 Task: Filter pulse activity in the 'Javascript' repository for the last 1 month.
Action: Mouse moved to (1026, 200)
Screenshot: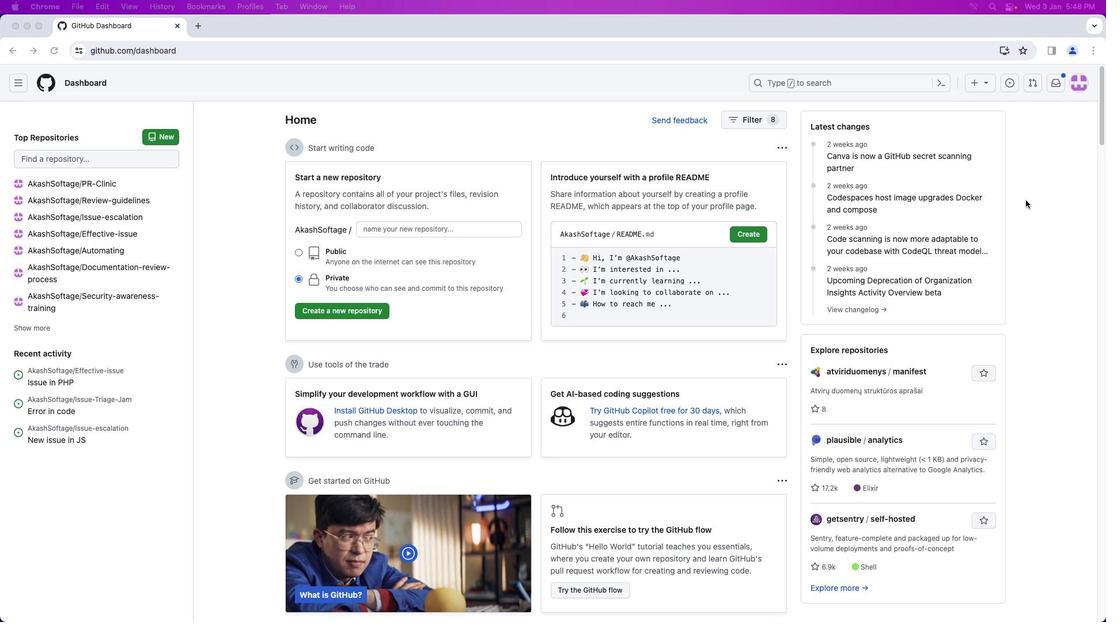 
Action: Mouse pressed left at (1026, 200)
Screenshot: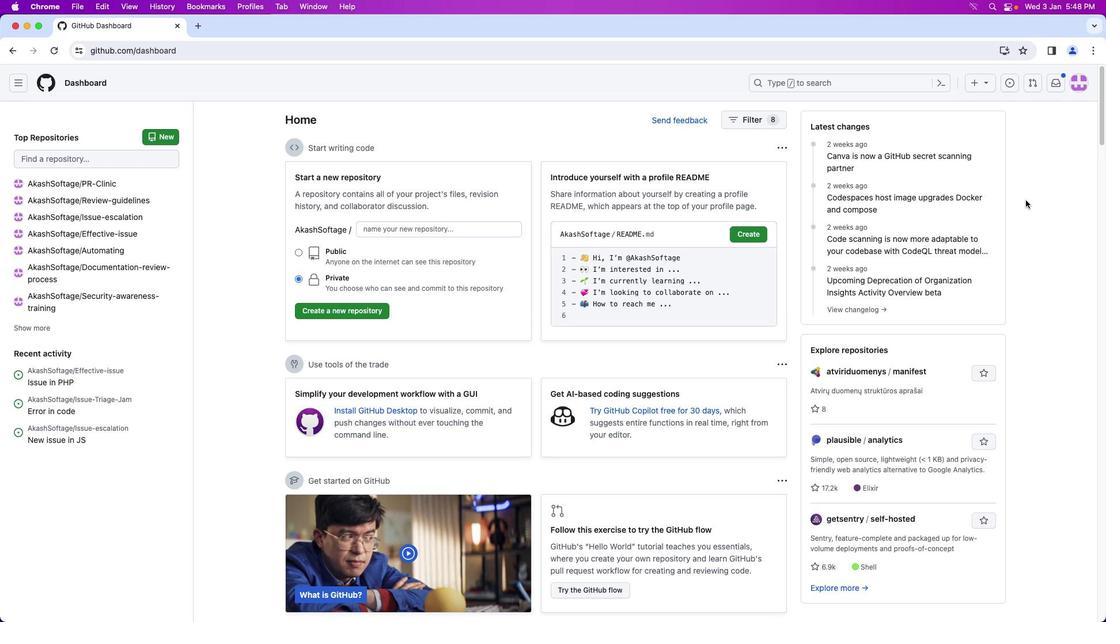 
Action: Mouse moved to (1078, 88)
Screenshot: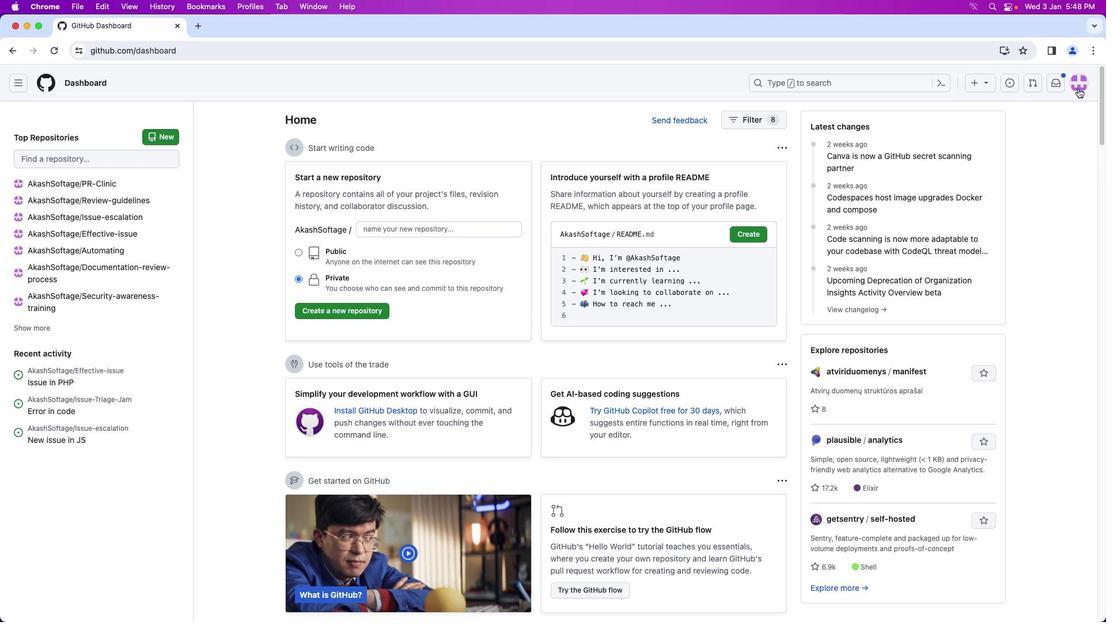 
Action: Mouse pressed left at (1078, 88)
Screenshot: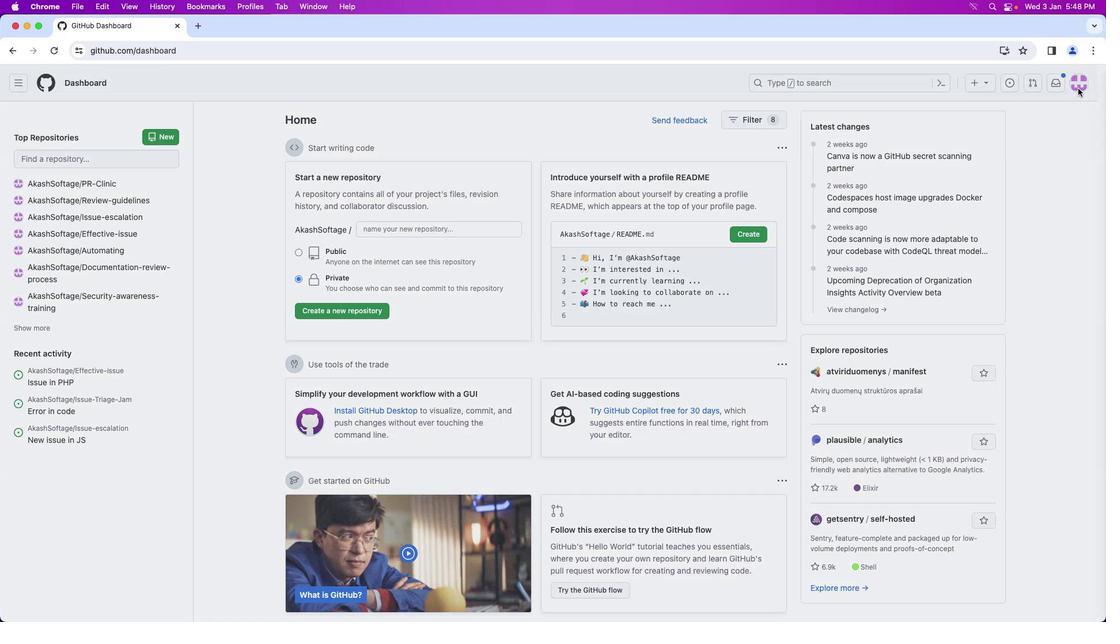 
Action: Mouse moved to (996, 183)
Screenshot: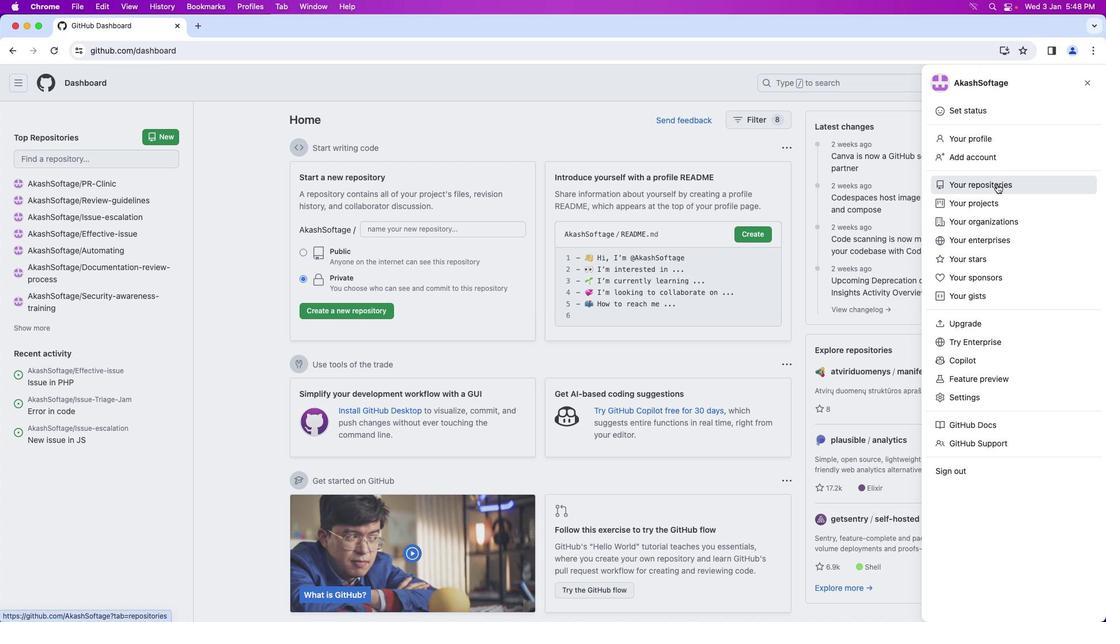 
Action: Mouse pressed left at (996, 183)
Screenshot: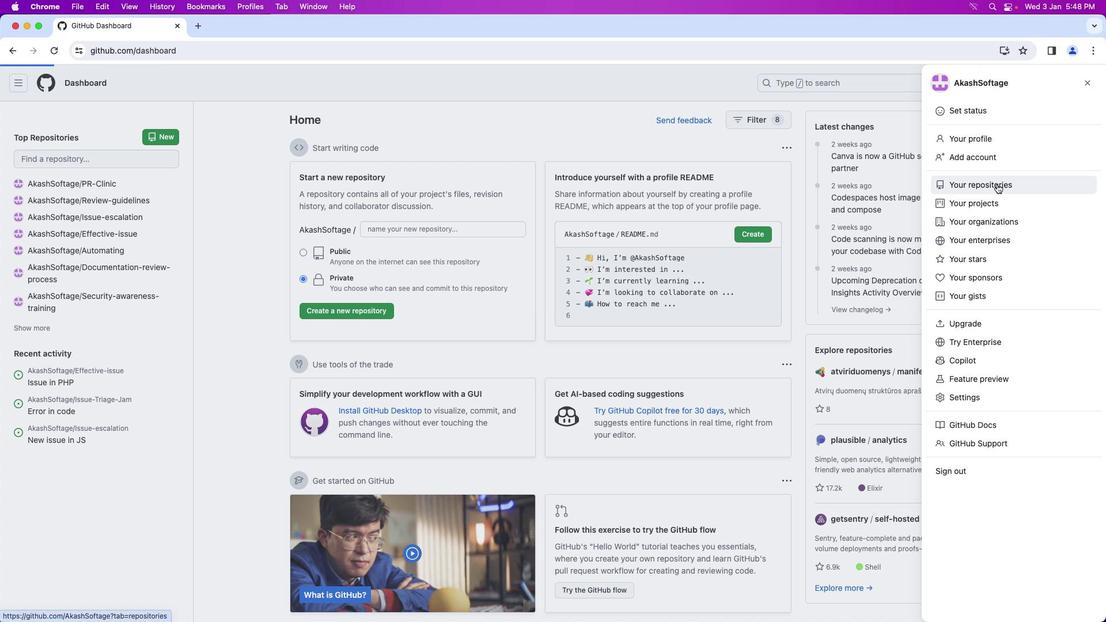 
Action: Mouse moved to (417, 189)
Screenshot: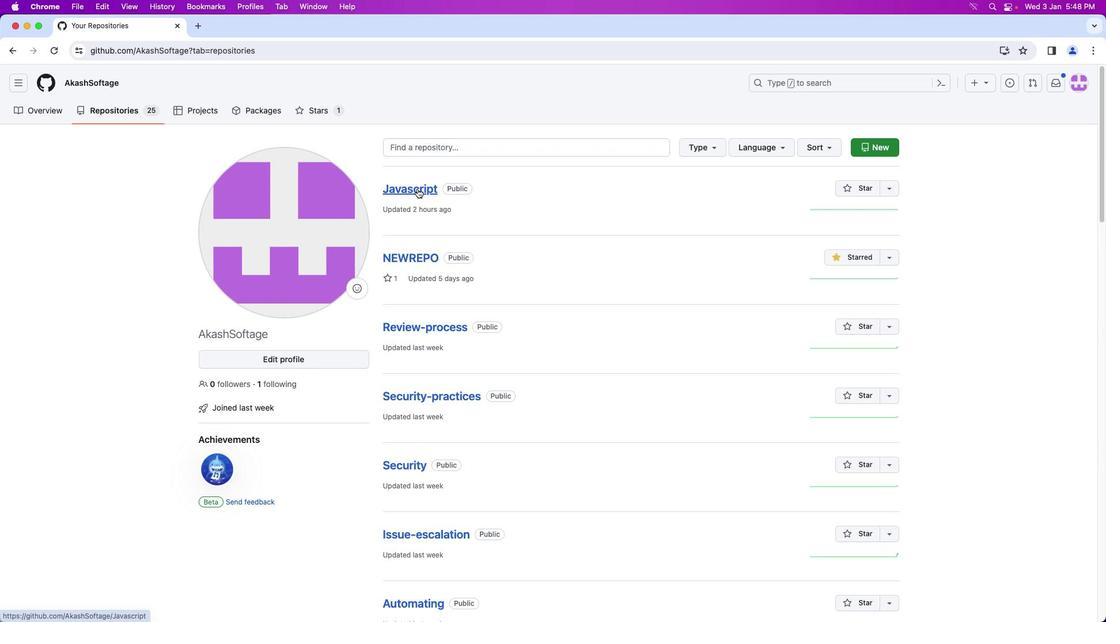 
Action: Mouse pressed left at (417, 189)
Screenshot: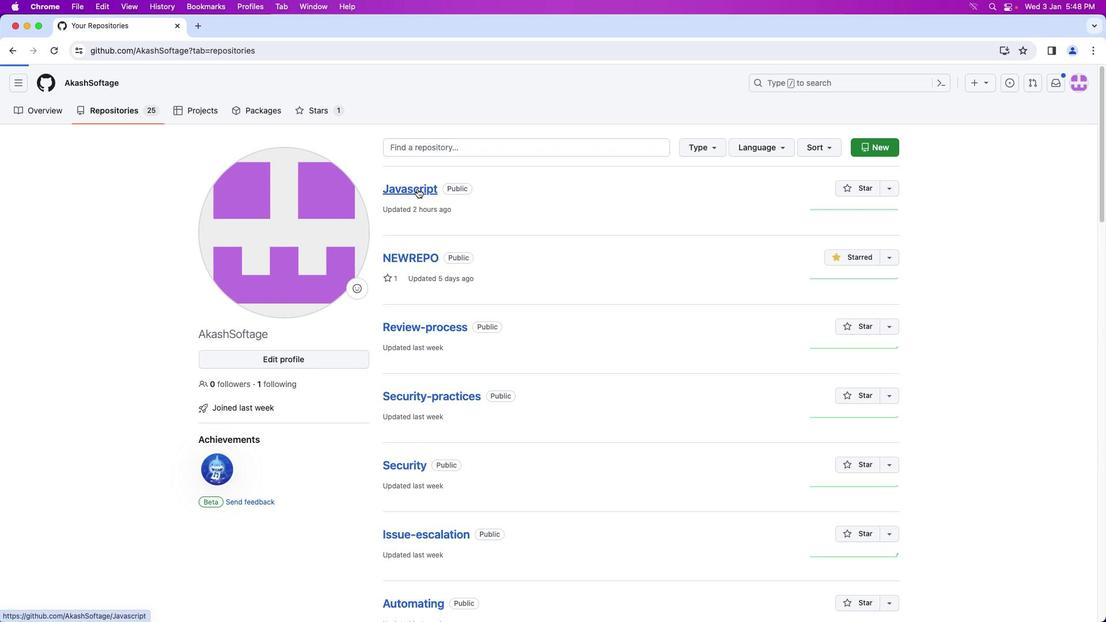 
Action: Mouse moved to (441, 114)
Screenshot: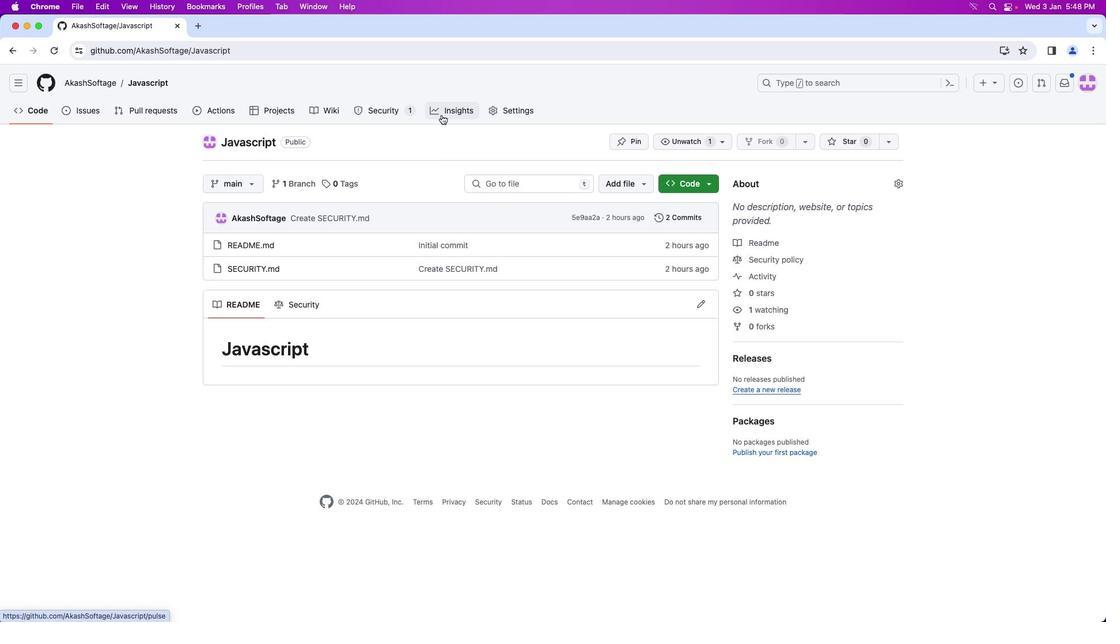 
Action: Mouse pressed left at (441, 114)
Screenshot: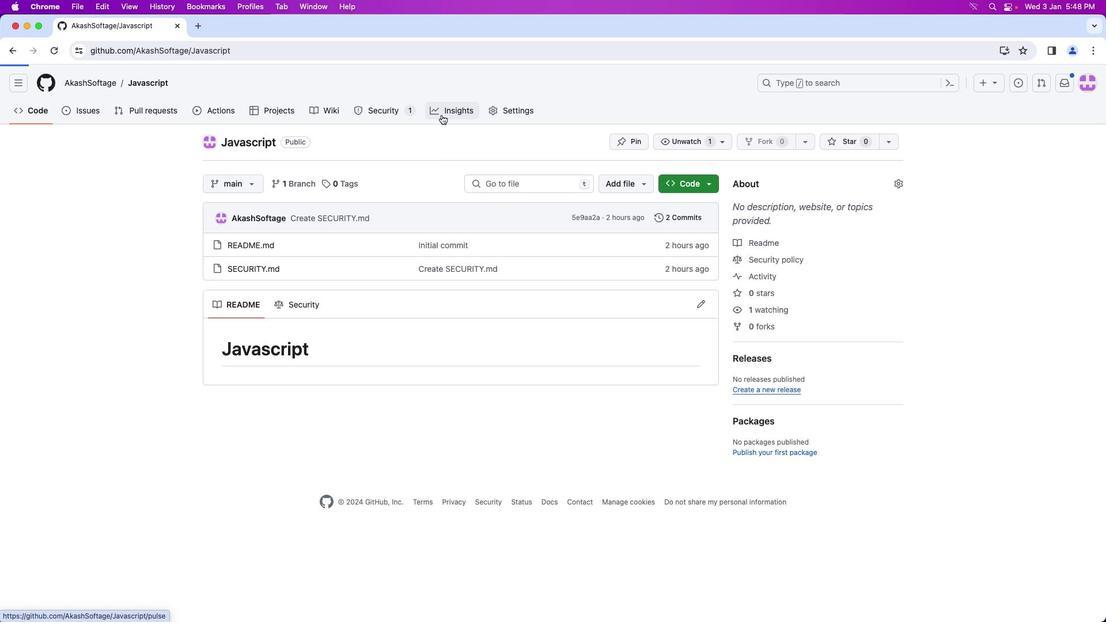 
Action: Mouse moved to (220, 148)
Screenshot: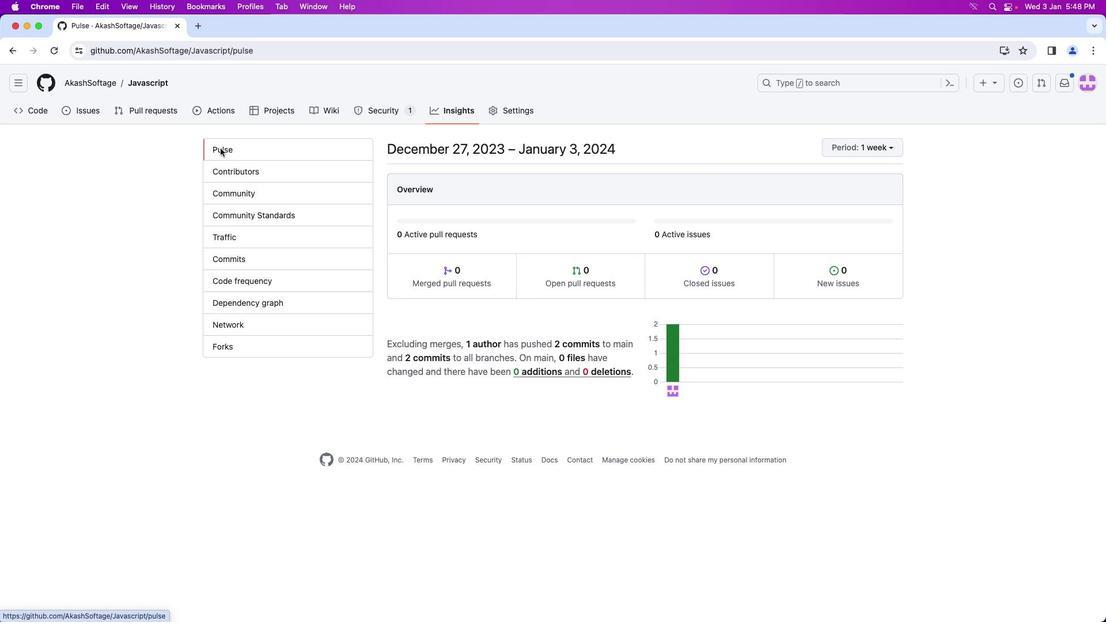 
Action: Mouse pressed left at (220, 148)
Screenshot: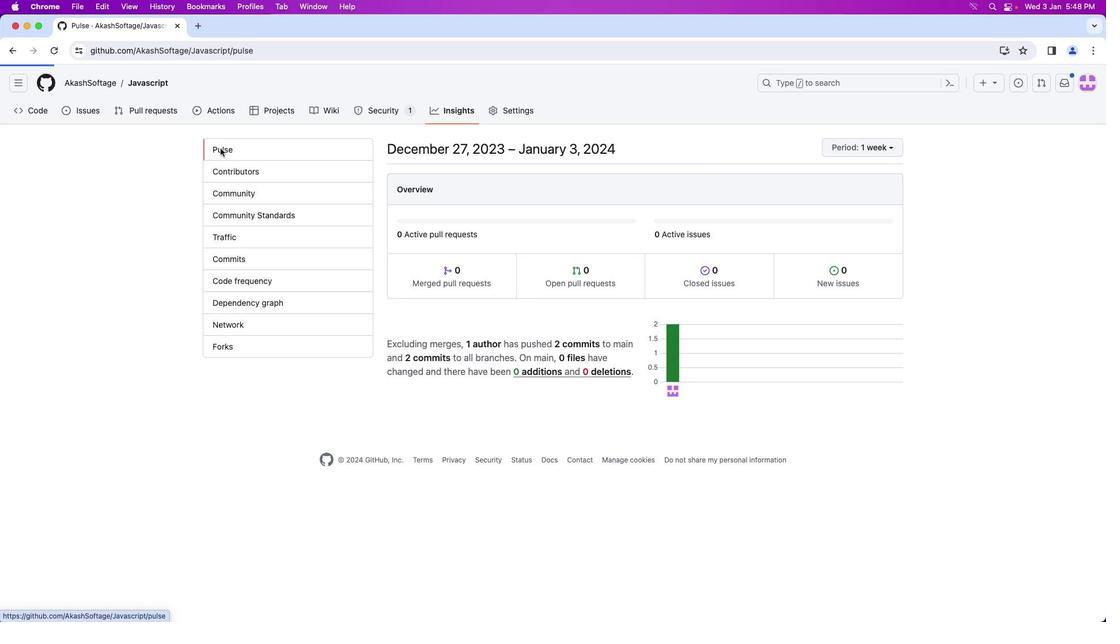 
Action: Mouse moved to (893, 147)
Screenshot: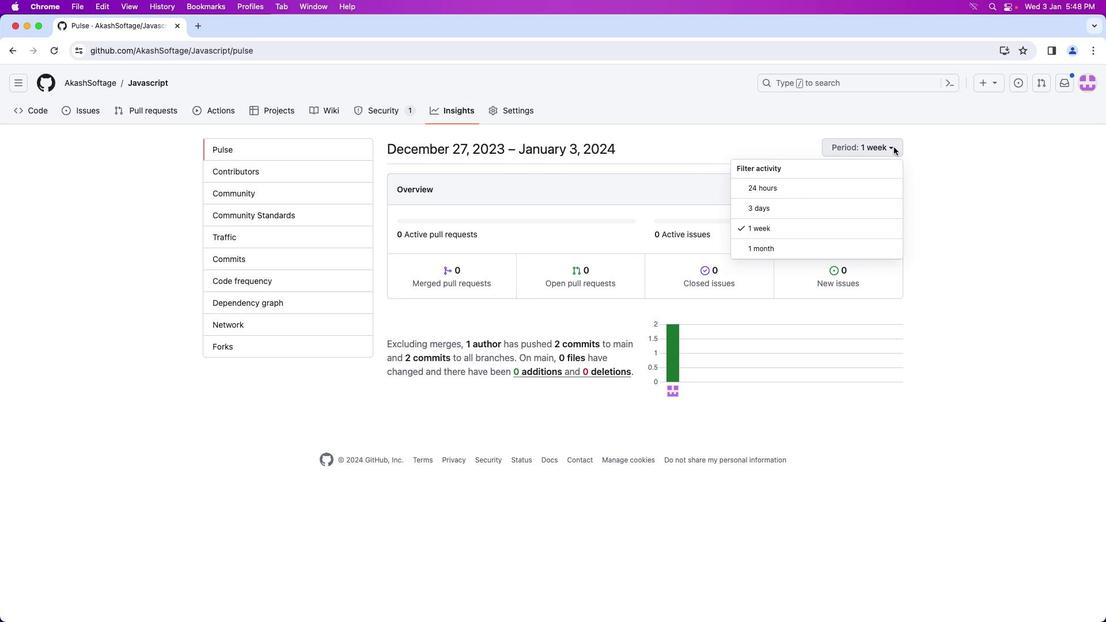 
Action: Mouse pressed left at (893, 147)
Screenshot: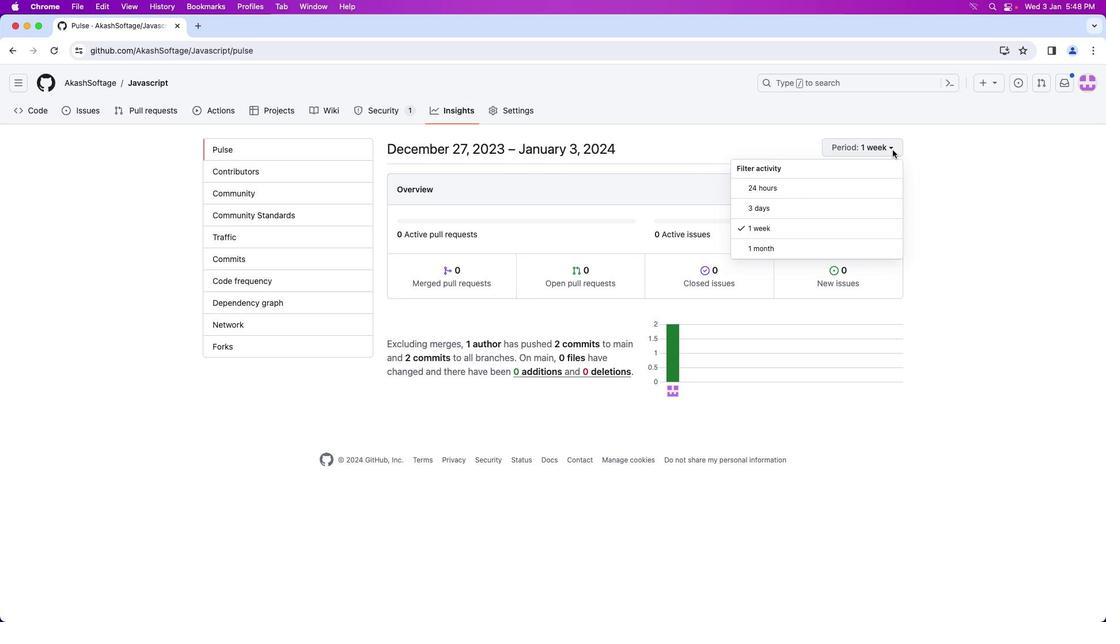 
Action: Mouse moved to (831, 242)
Screenshot: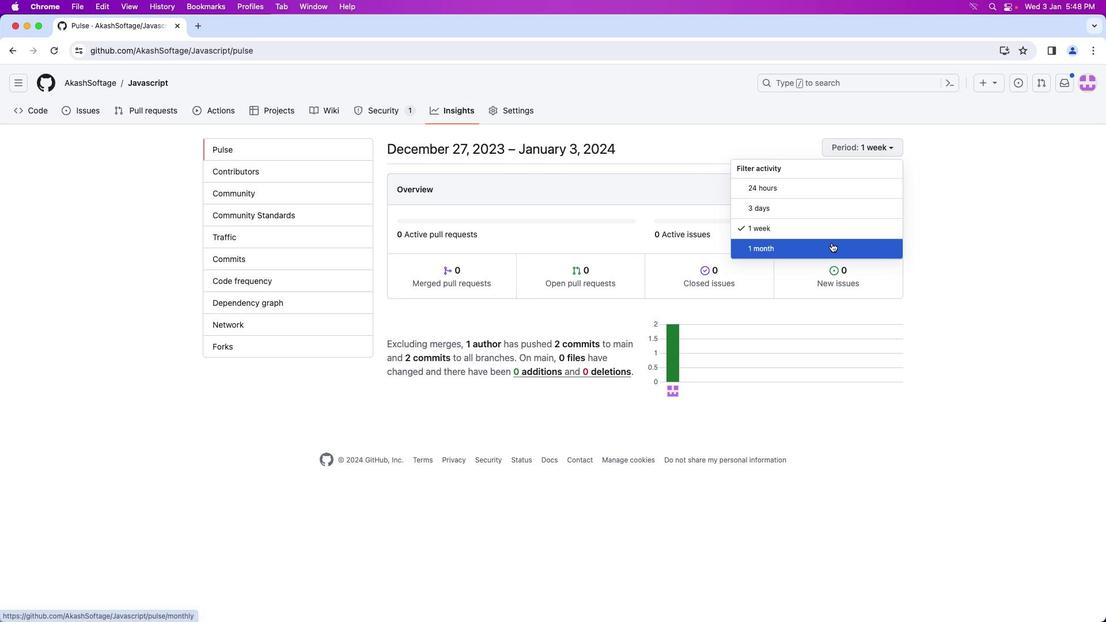 
Action: Mouse pressed left at (831, 242)
Screenshot: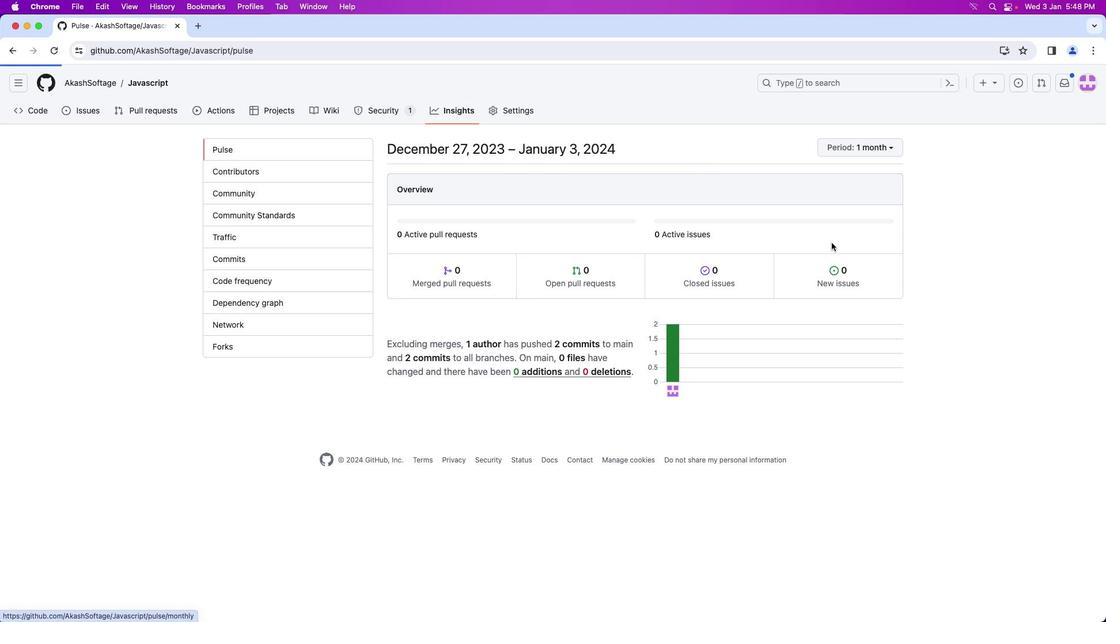 
